 Task: Apply chart with dotted and dashed lines.
Action: Mouse pressed left at (138, 260)
Screenshot: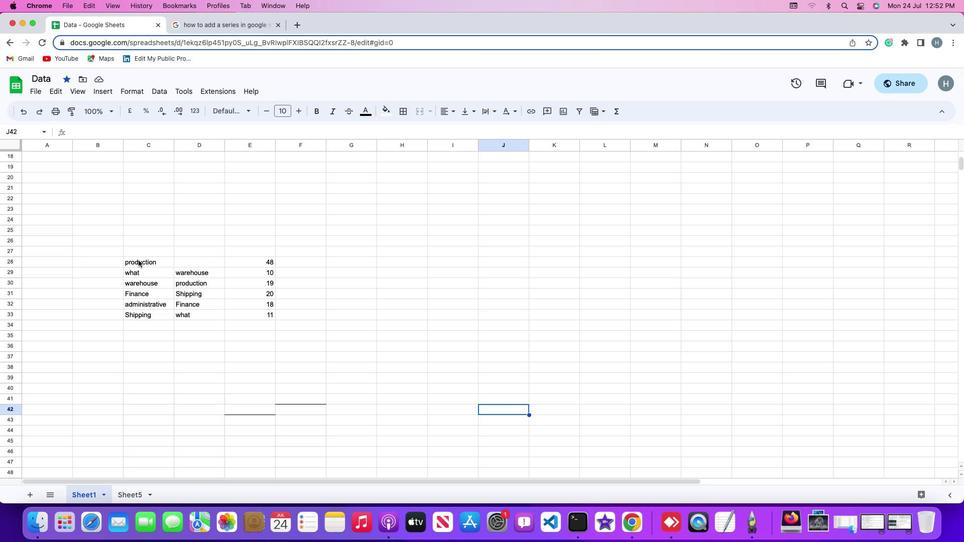 
Action: Mouse pressed left at (138, 260)
Screenshot: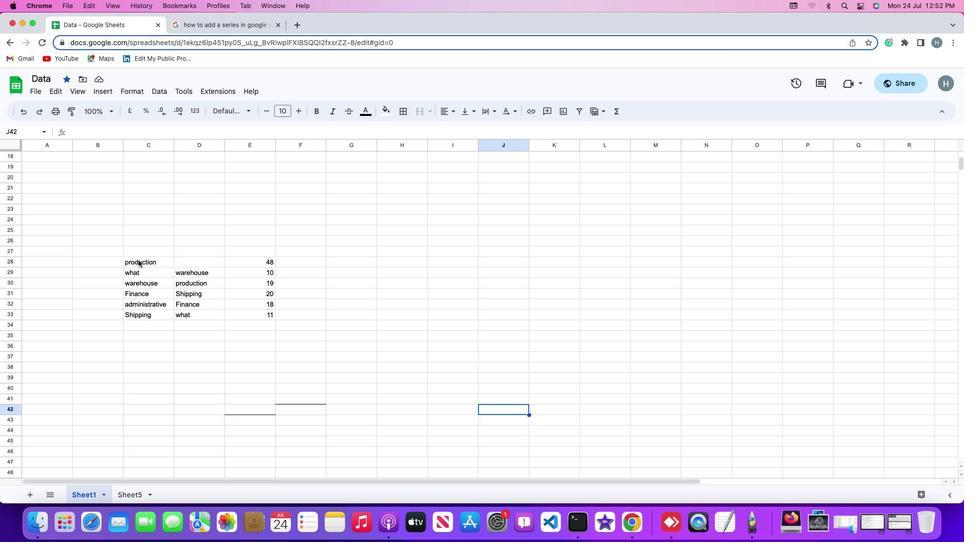 
Action: Mouse moved to (102, 87)
Screenshot: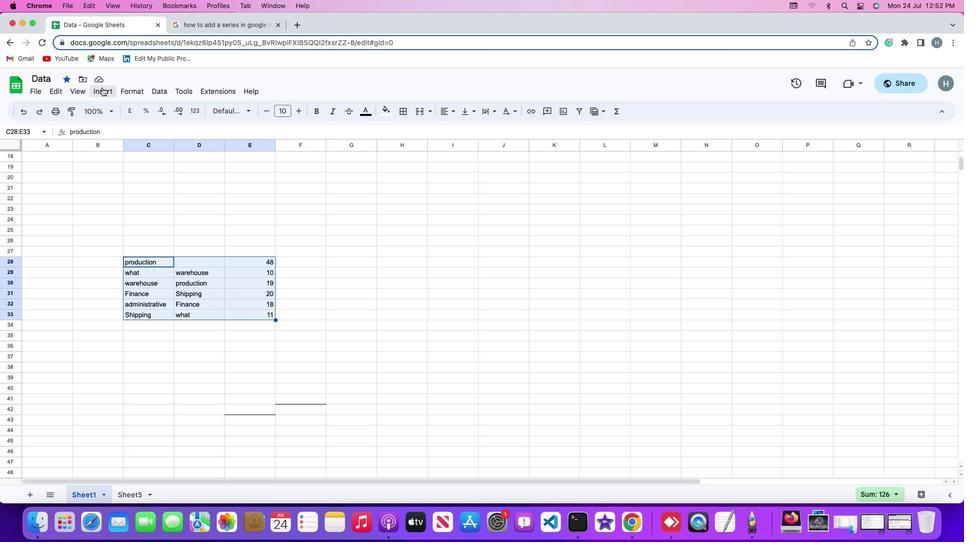 
Action: Mouse pressed left at (102, 87)
Screenshot: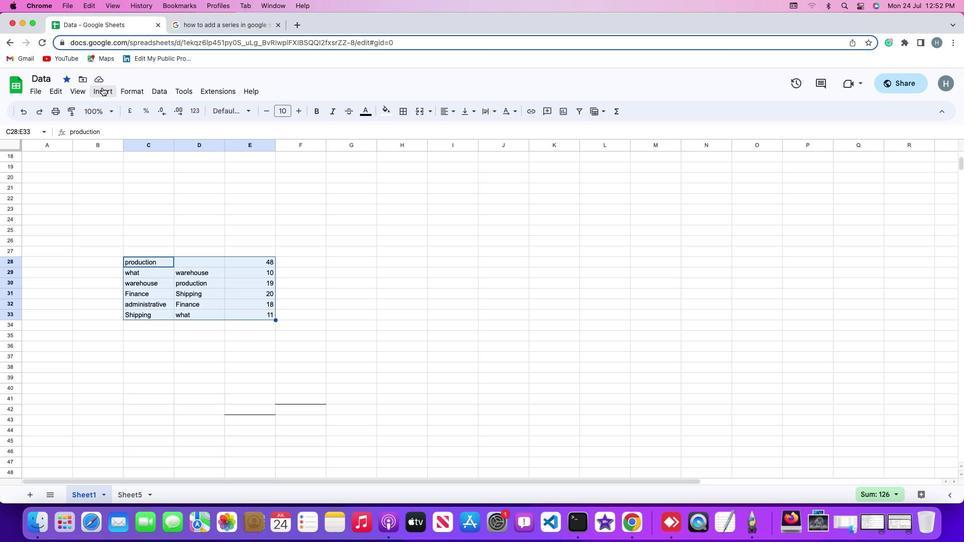 
Action: Mouse moved to (137, 182)
Screenshot: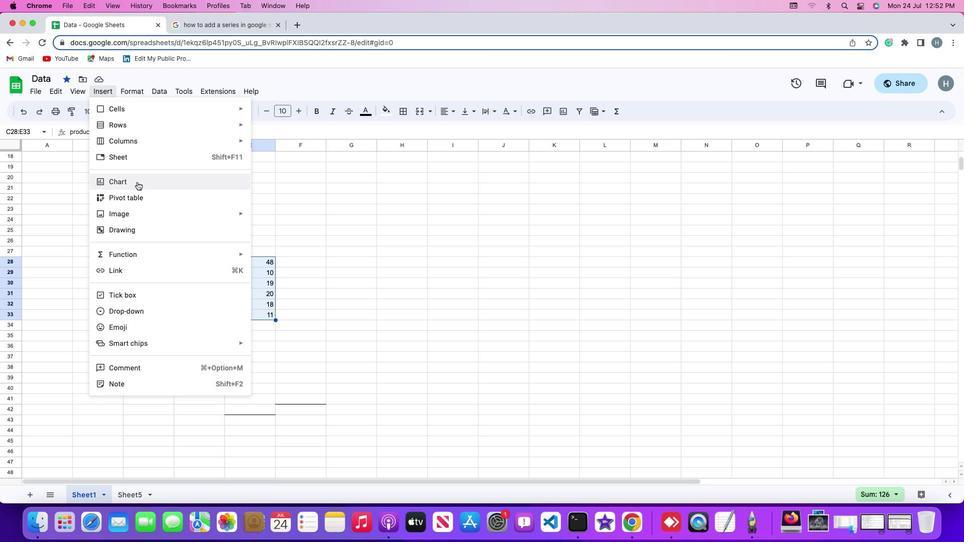 
Action: Mouse pressed left at (137, 182)
Screenshot: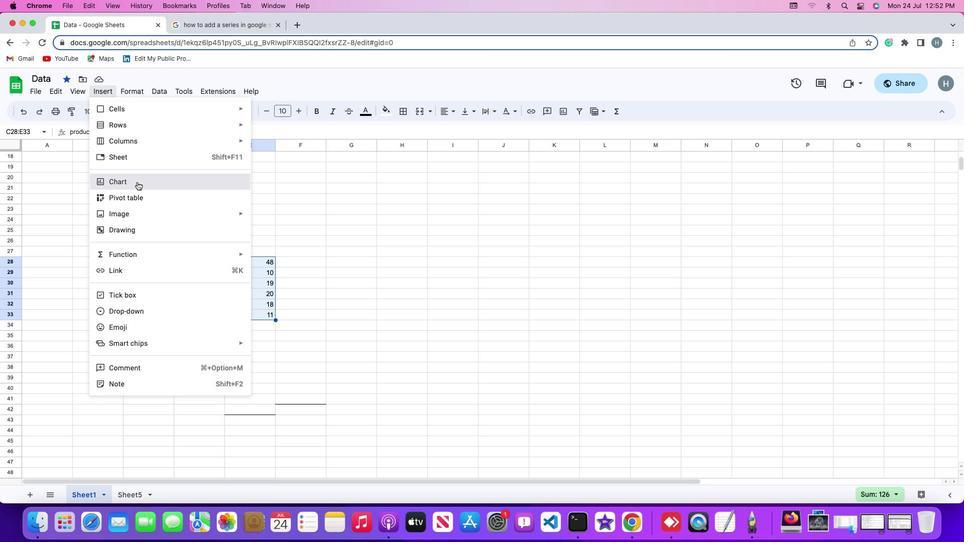 
Action: Mouse moved to (923, 138)
Screenshot: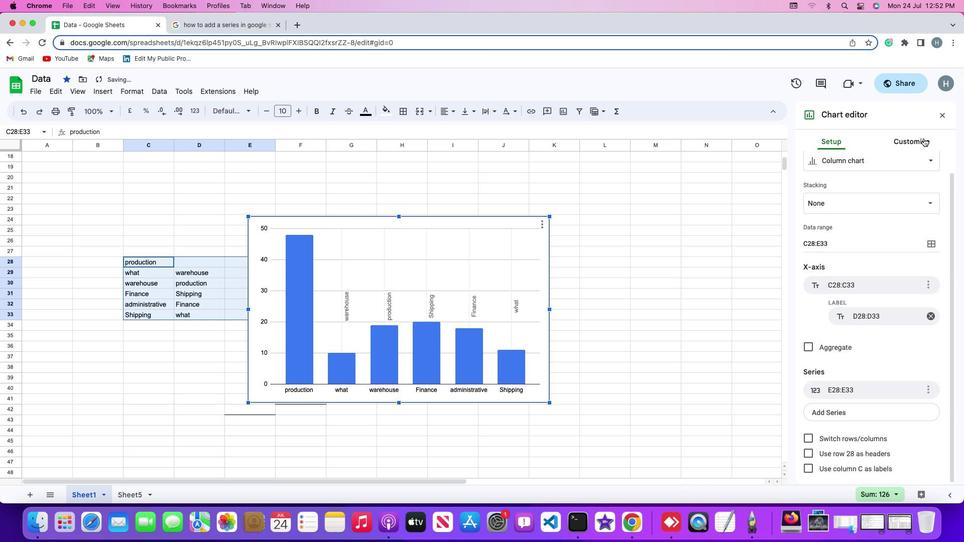
Action: Mouse pressed left at (923, 138)
Screenshot: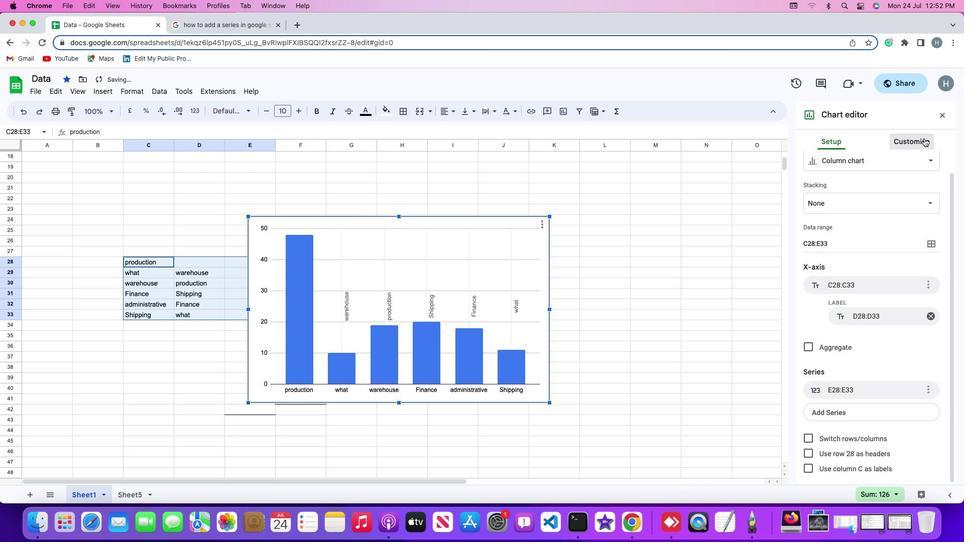 
Action: Mouse moved to (818, 228)
Screenshot: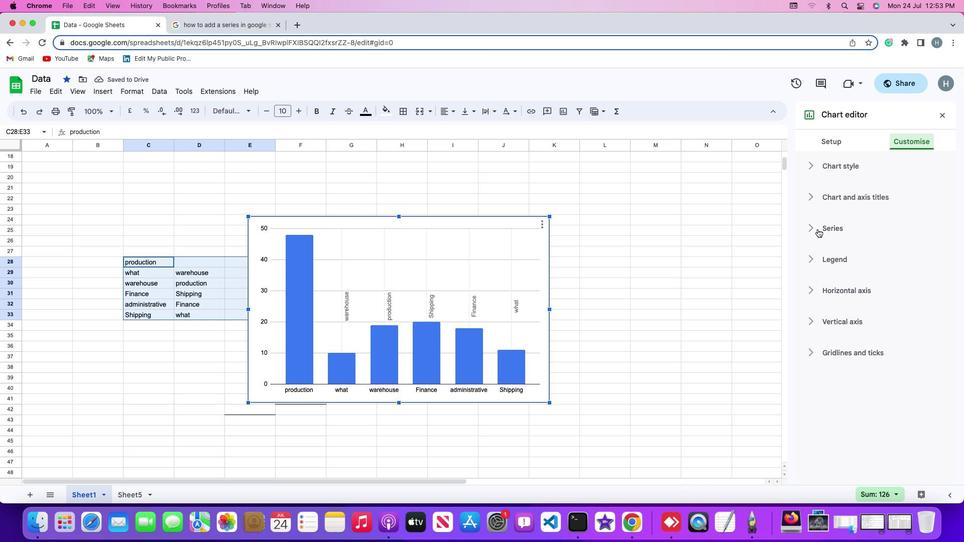 
Action: Mouse pressed left at (818, 228)
Screenshot: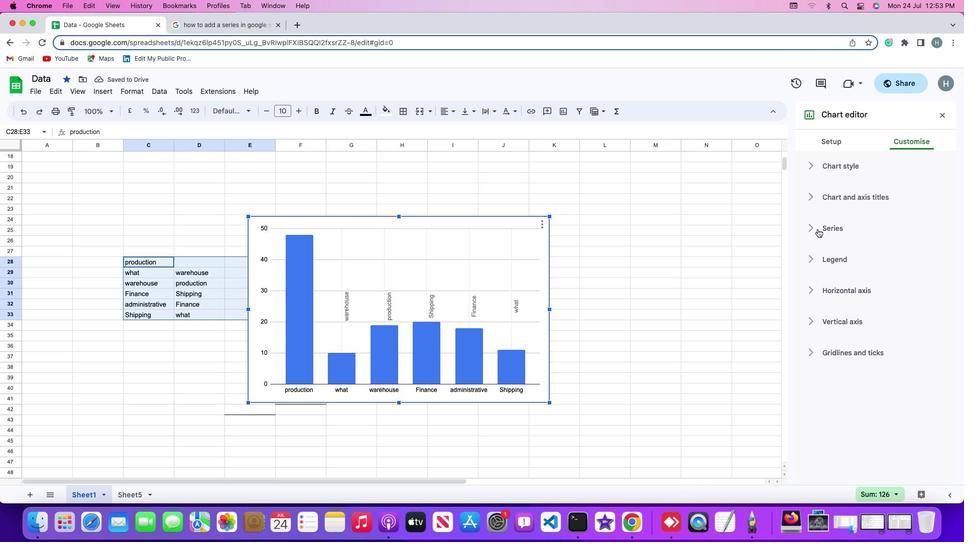 
Action: Mouse moved to (865, 404)
Screenshot: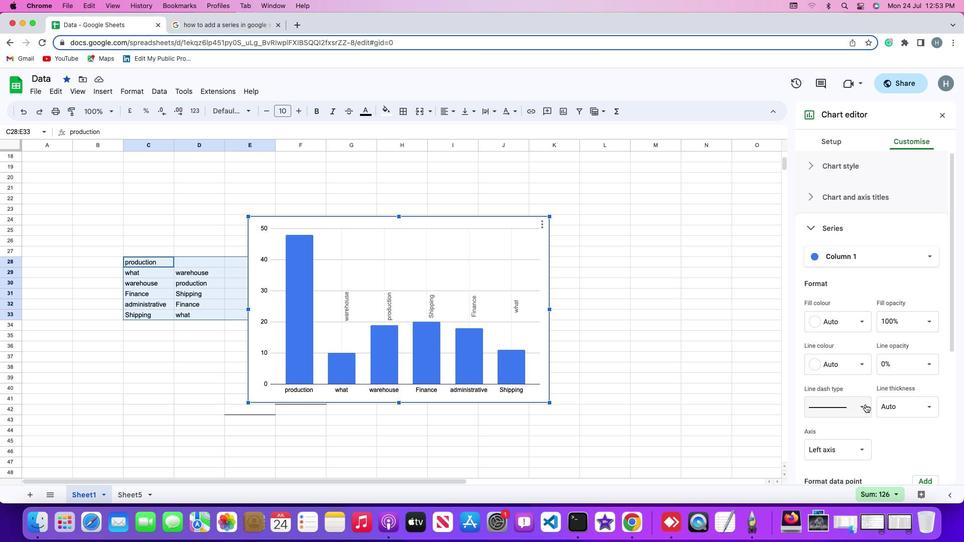 
Action: Mouse pressed left at (865, 404)
Screenshot: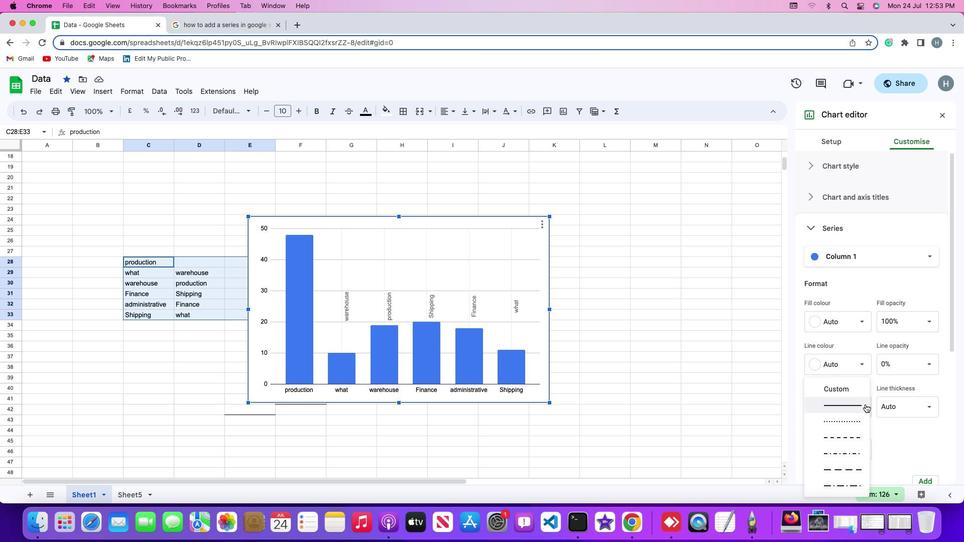 
Action: Mouse moved to (857, 445)
Screenshot: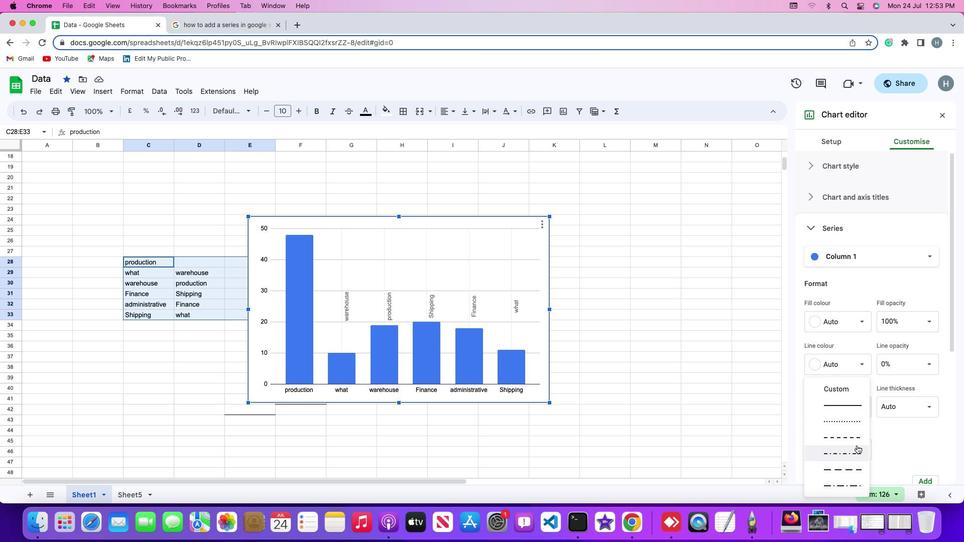 
Action: Mouse pressed left at (857, 445)
Screenshot: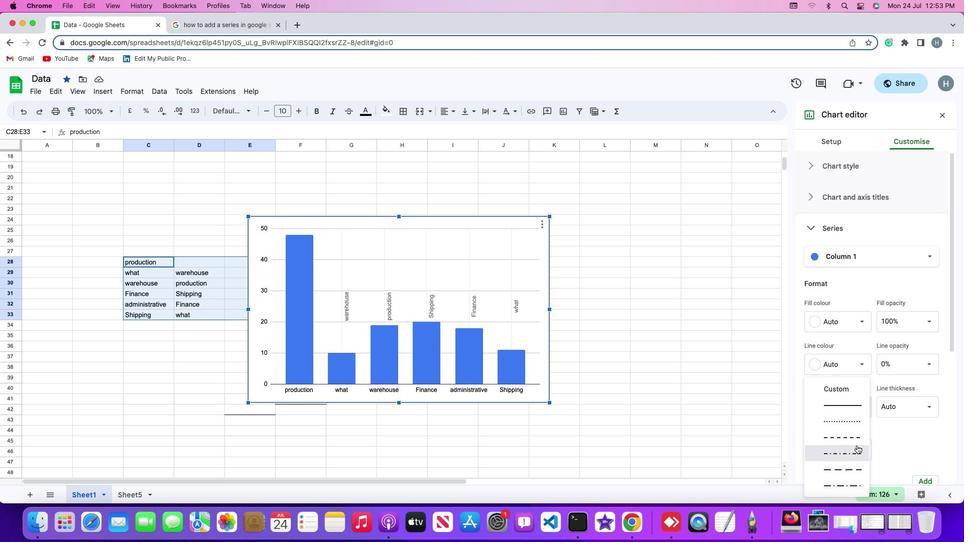 
Action: Mouse moved to (726, 362)
Screenshot: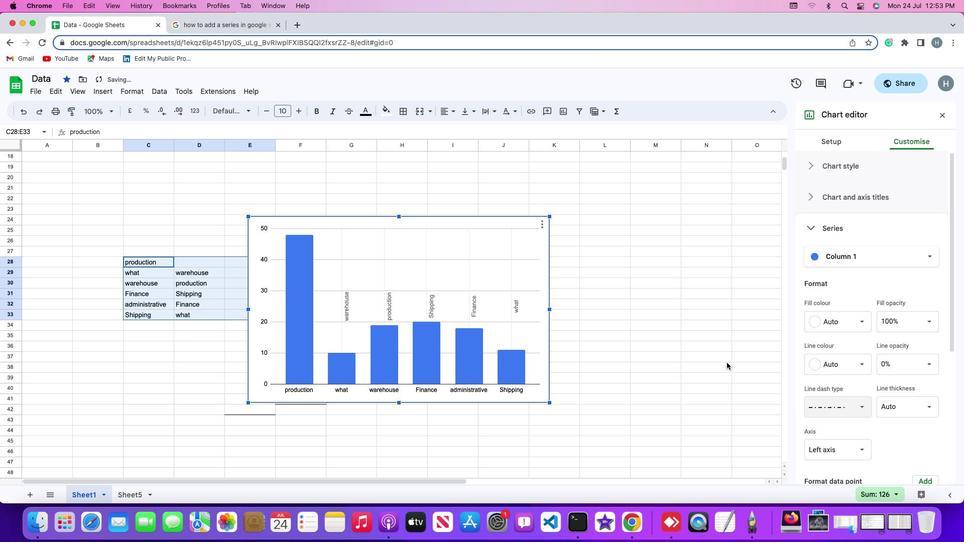 
